 Task: Toggle the following running test option in the testing.
Action: Mouse moved to (17, 510)
Screenshot: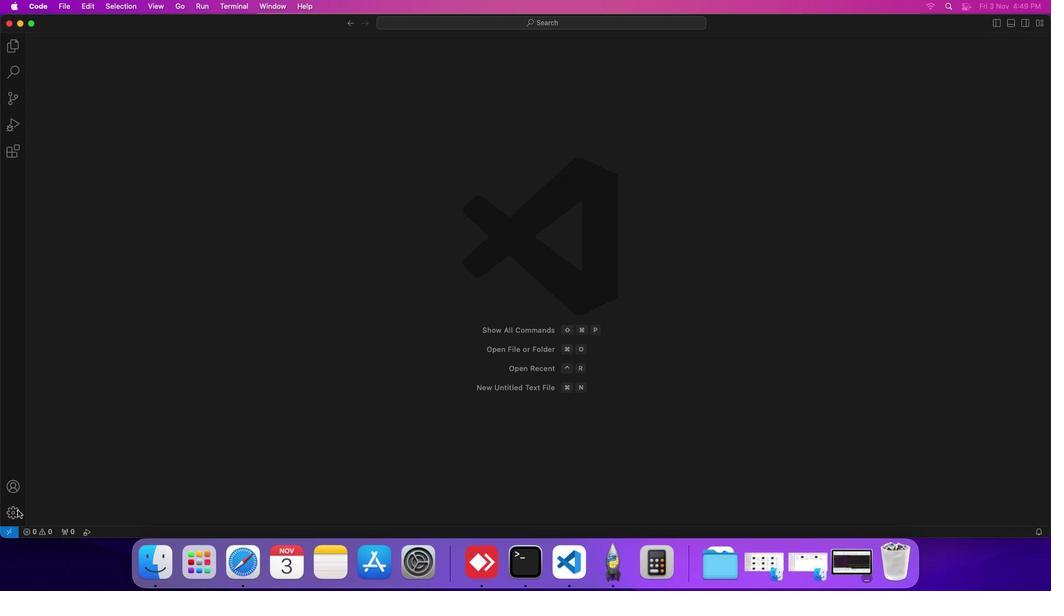 
Action: Mouse pressed left at (17, 510)
Screenshot: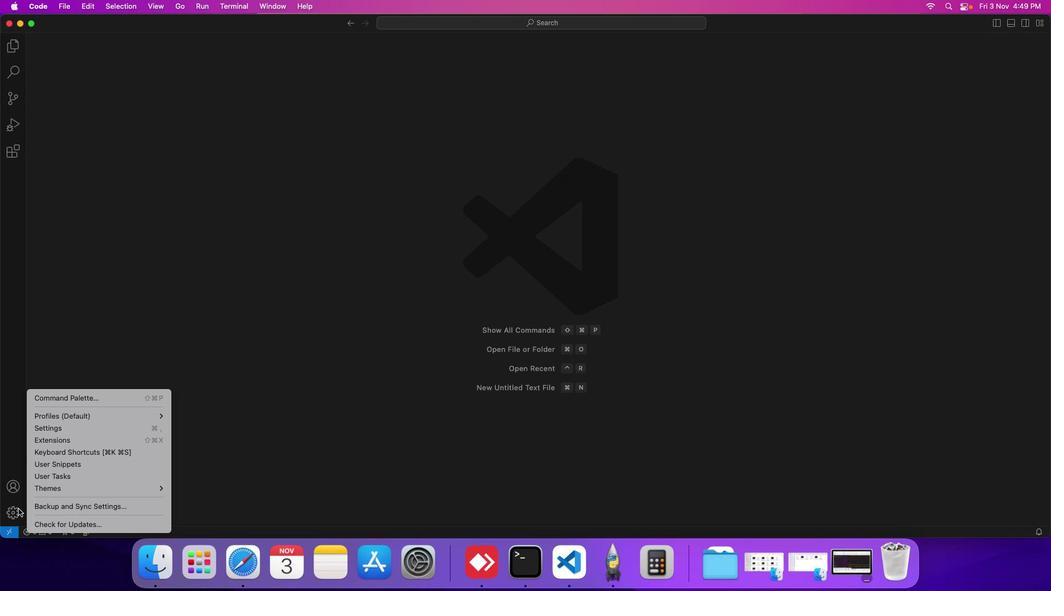 
Action: Mouse moved to (47, 433)
Screenshot: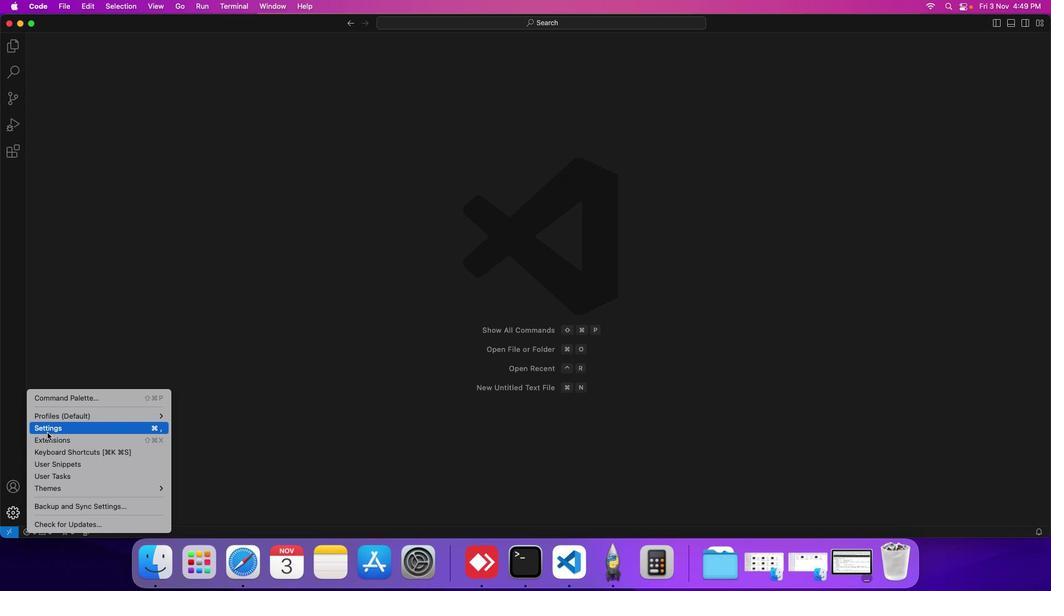 
Action: Mouse pressed left at (47, 433)
Screenshot: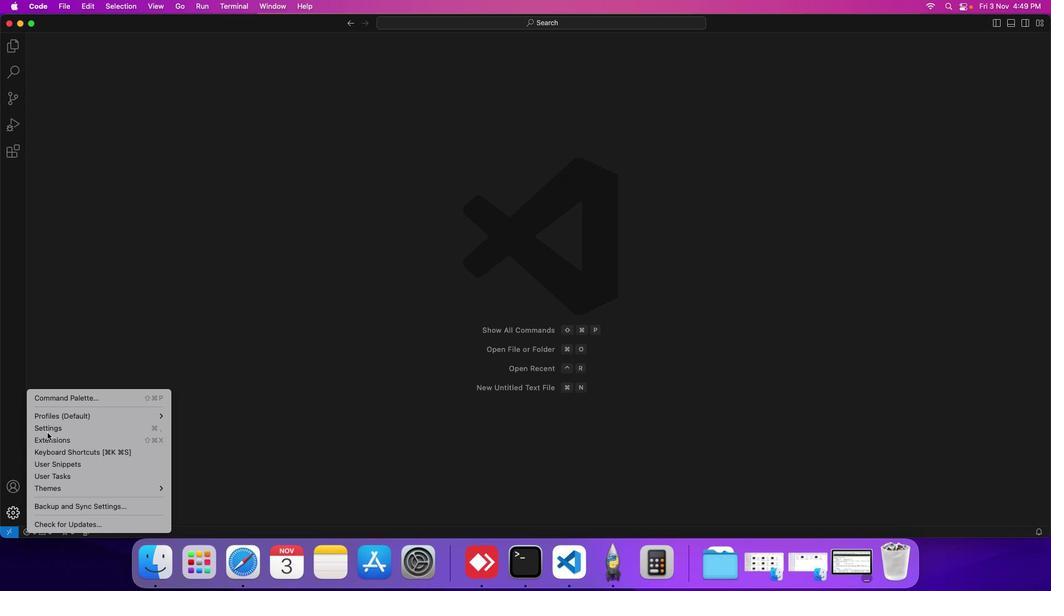 
Action: Mouse moved to (270, 157)
Screenshot: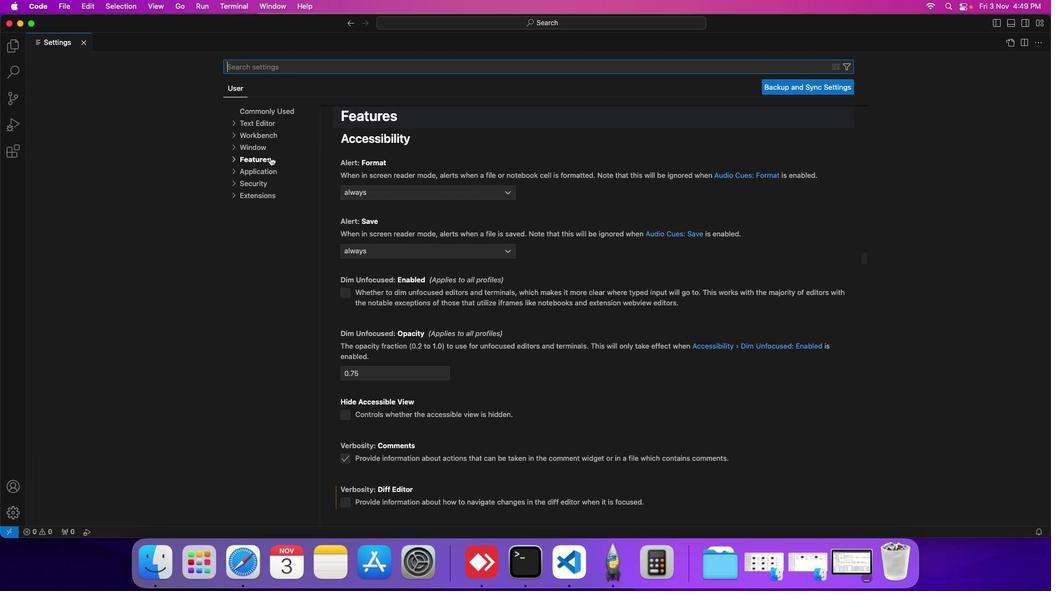 
Action: Mouse pressed left at (270, 157)
Screenshot: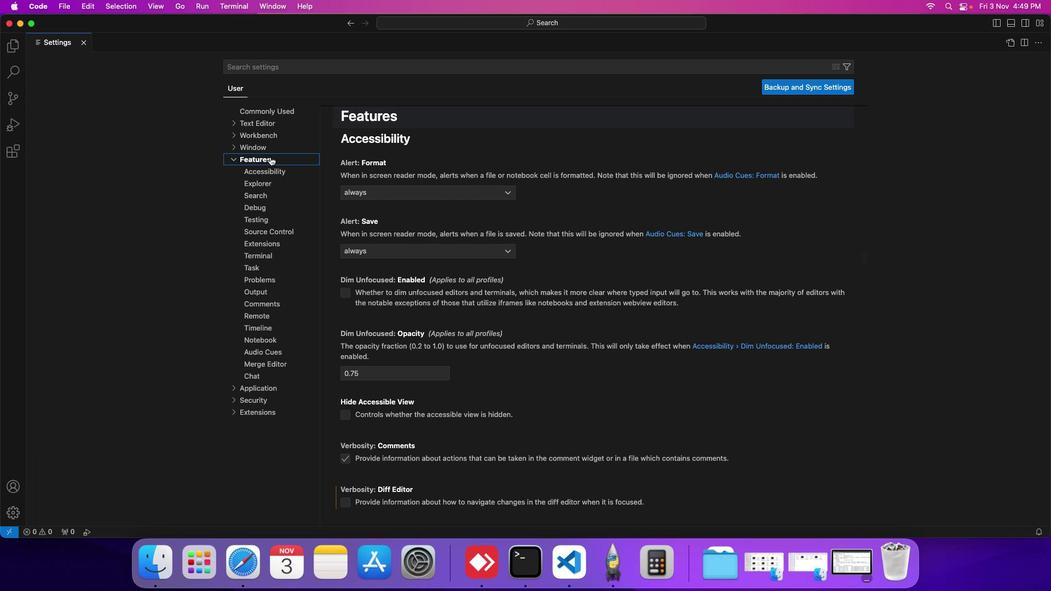 
Action: Mouse moved to (265, 222)
Screenshot: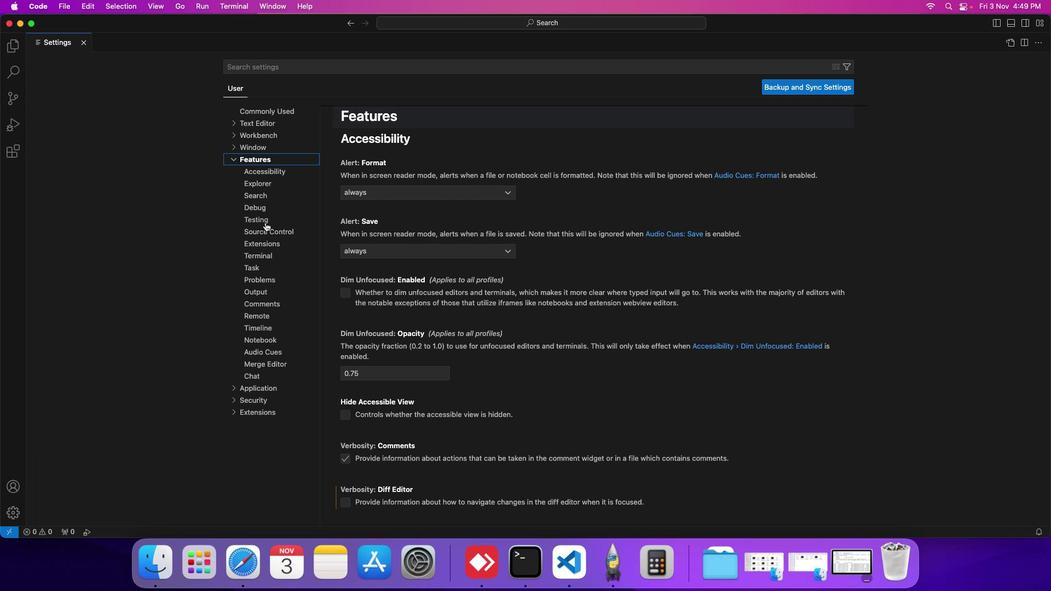 
Action: Mouse pressed left at (265, 222)
Screenshot: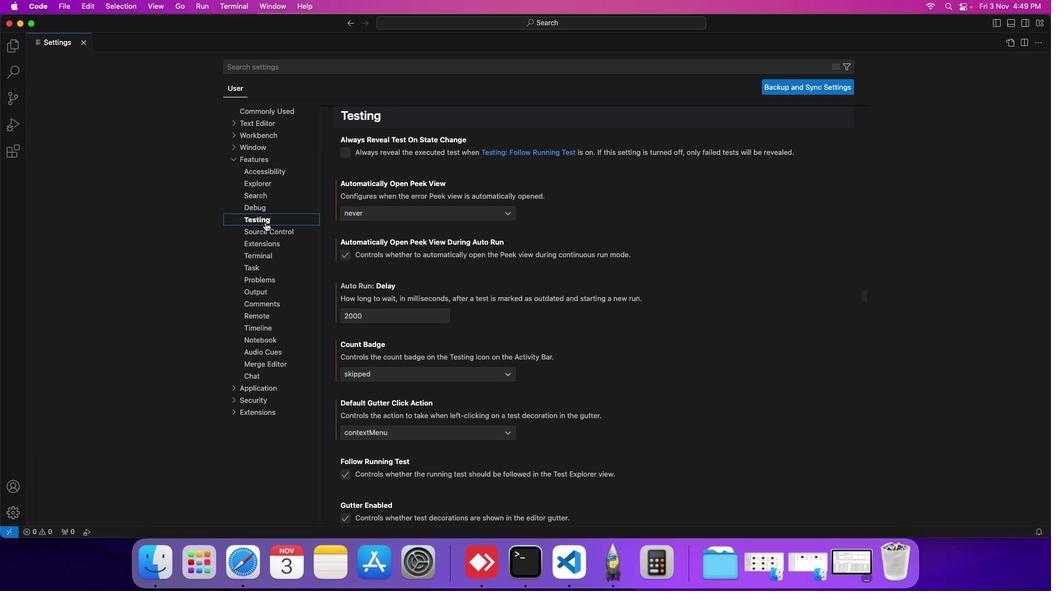 
Action: Mouse moved to (378, 340)
Screenshot: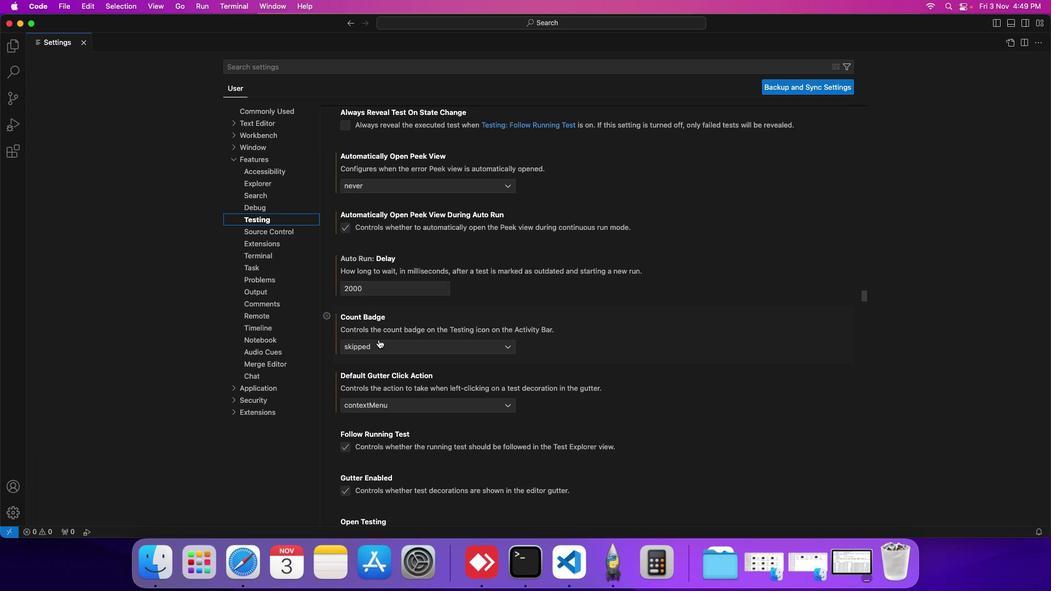 
Action: Mouse scrolled (378, 340) with delta (0, 0)
Screenshot: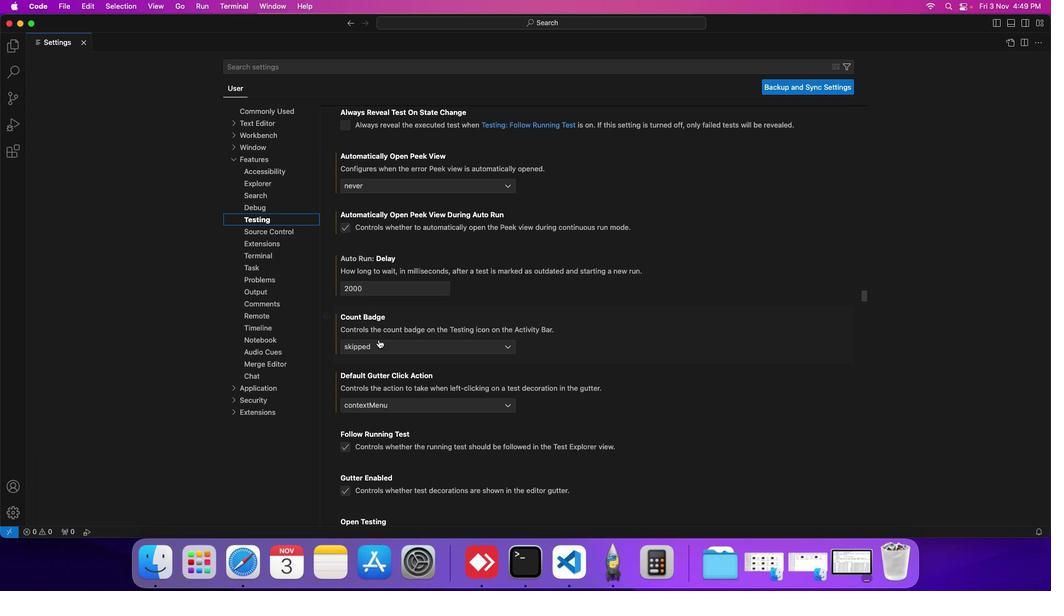
Action: Mouse scrolled (378, 340) with delta (0, 0)
Screenshot: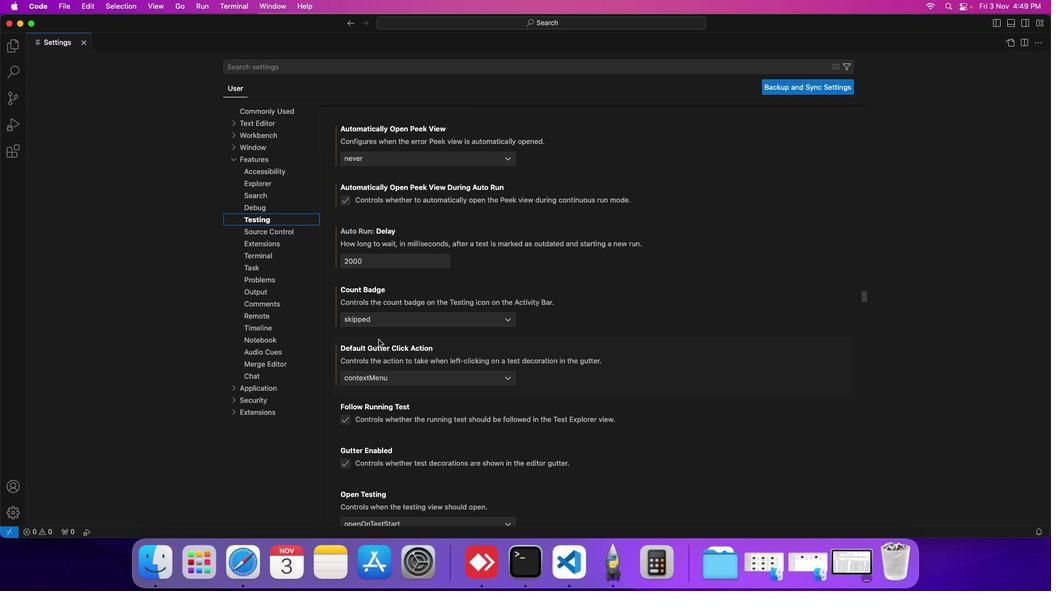 
Action: Mouse moved to (376, 394)
Screenshot: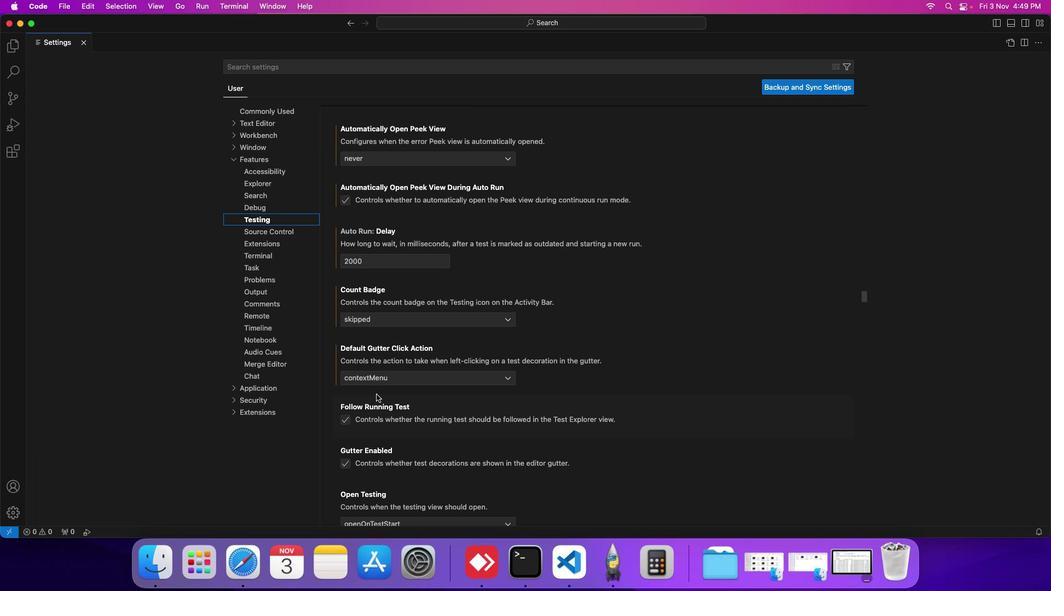 
Action: Mouse scrolled (376, 394) with delta (0, 0)
Screenshot: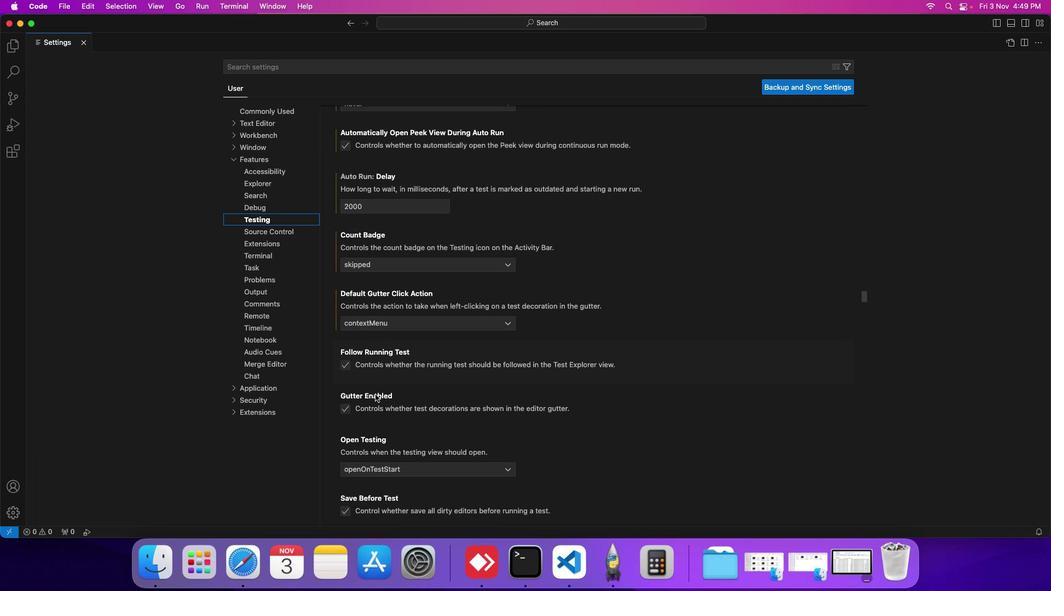 
Action: Mouse scrolled (376, 394) with delta (0, 0)
Screenshot: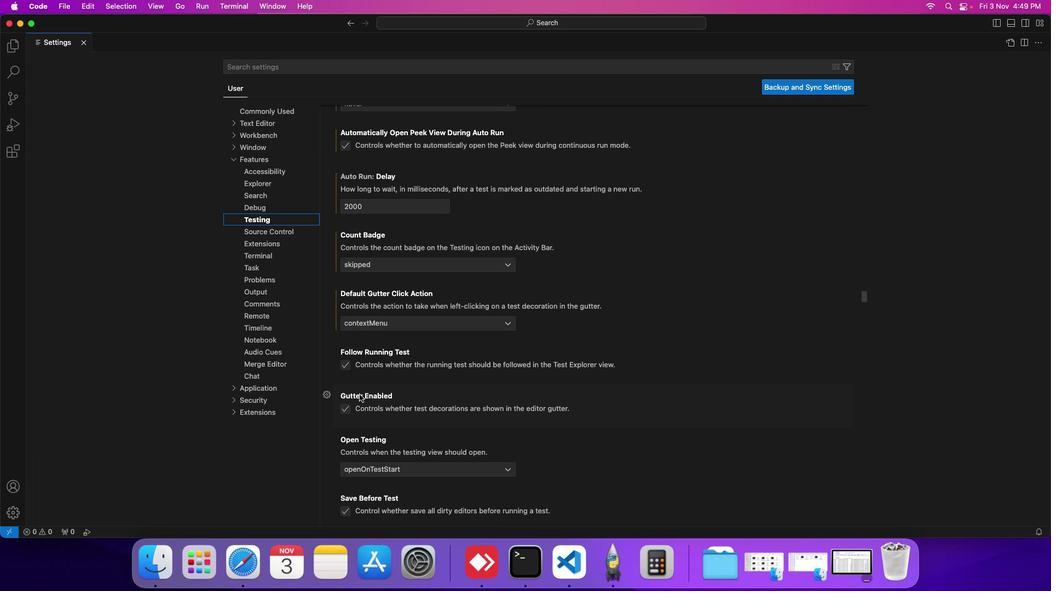 
Action: Mouse moved to (346, 367)
Screenshot: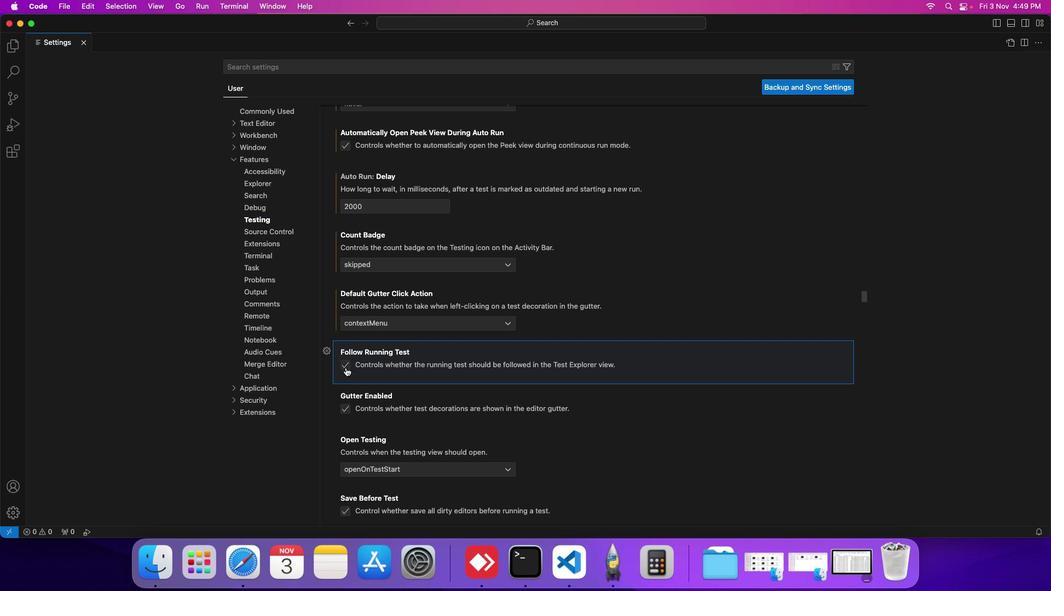 
Action: Mouse pressed left at (346, 367)
Screenshot: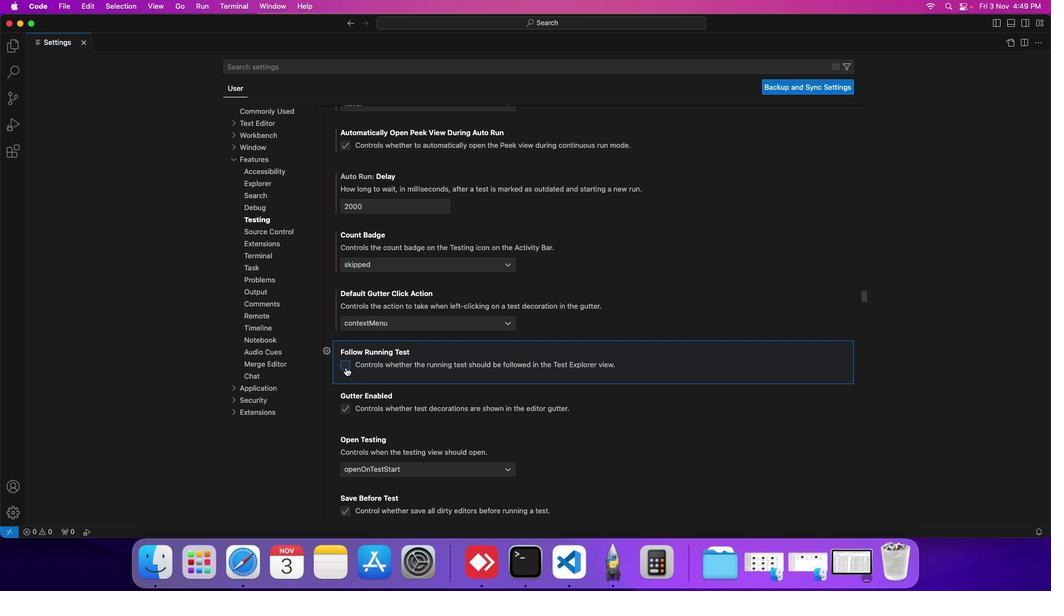 
